 Task: Plan a picnic at the lake on the 6th at 2:00 PM.
Action: Mouse moved to (620, 188)
Screenshot: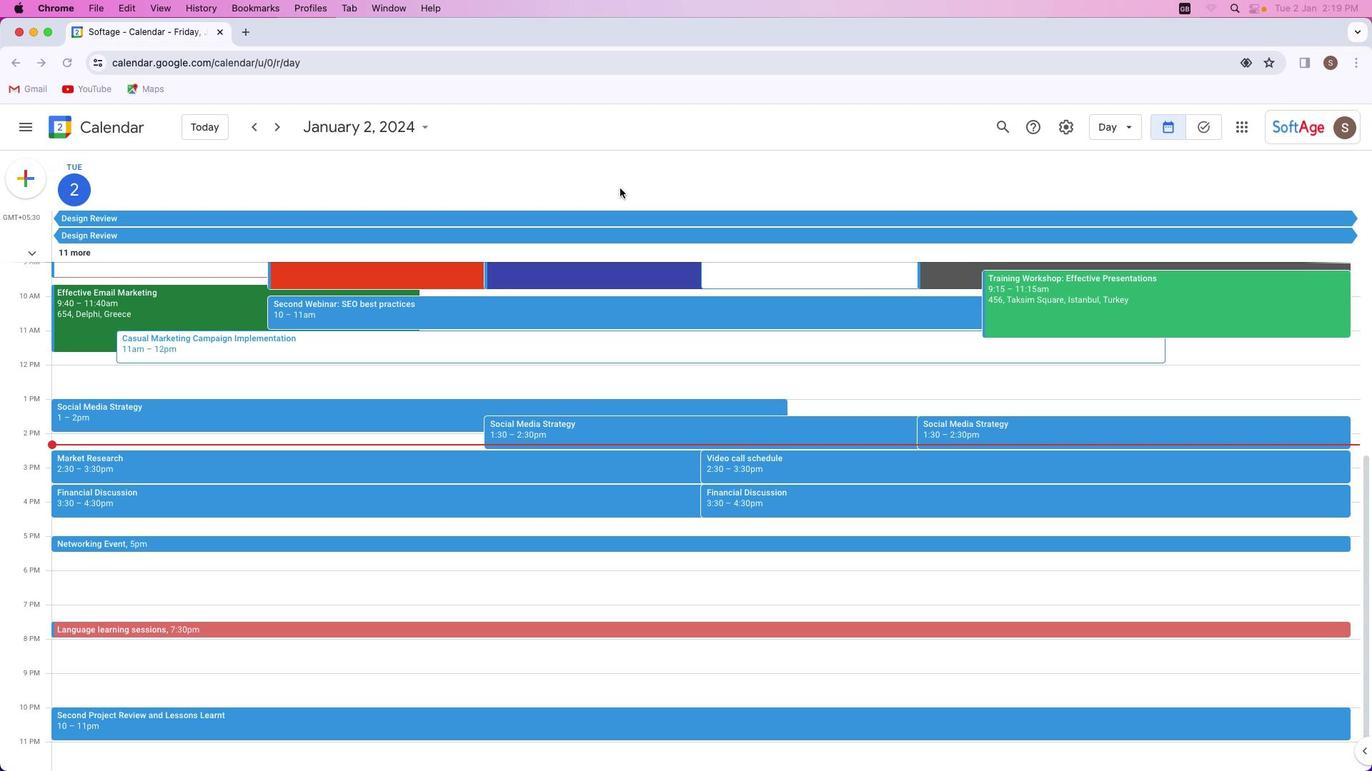 
Action: Mouse pressed left at (620, 188)
Screenshot: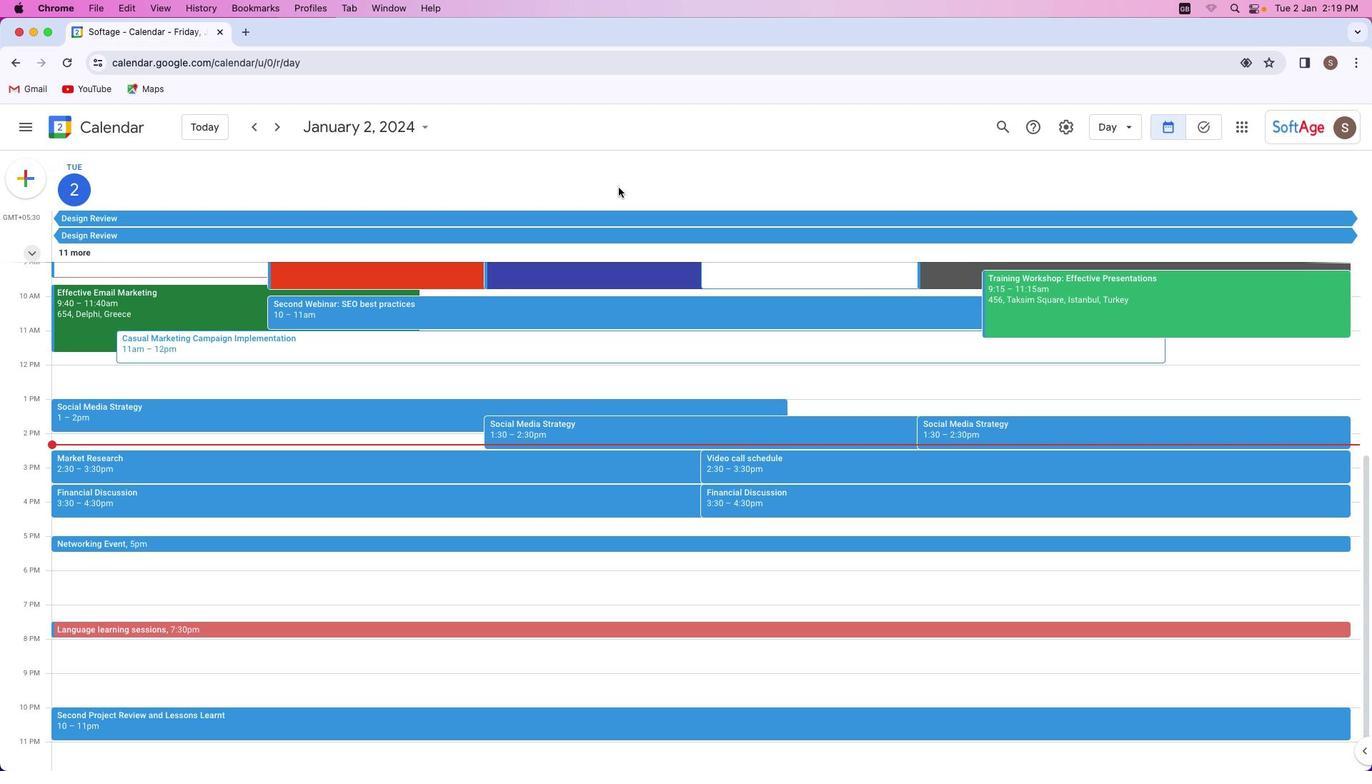 
Action: Mouse moved to (34, 185)
Screenshot: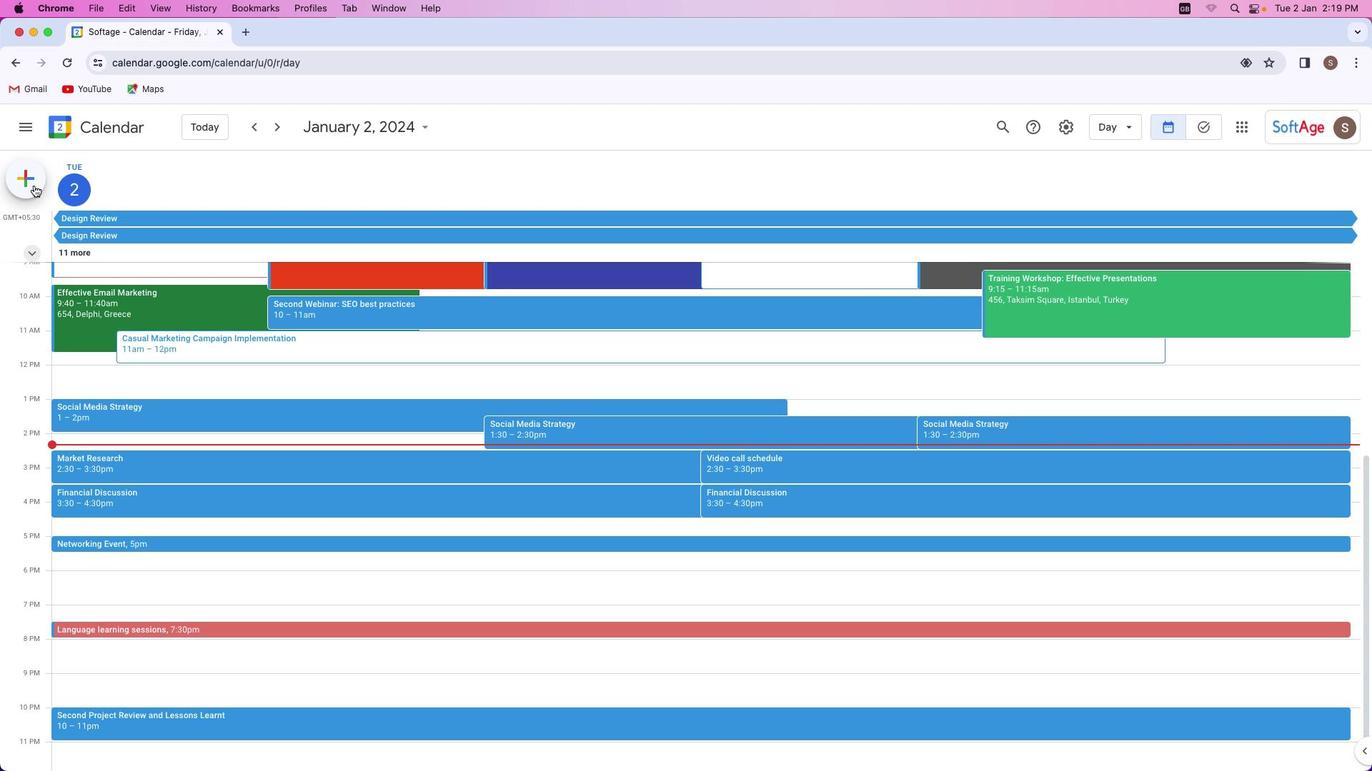 
Action: Mouse pressed left at (34, 185)
Screenshot: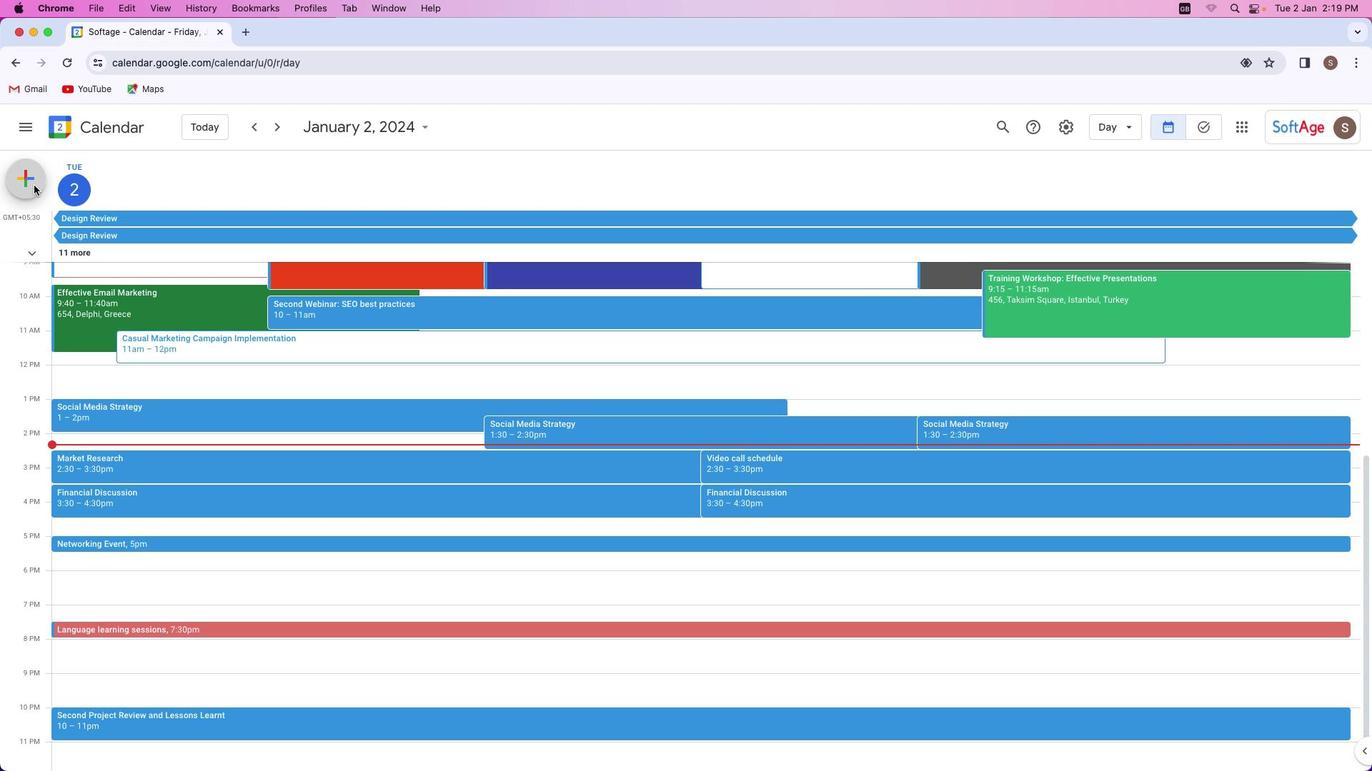 
Action: Mouse moved to (35, 220)
Screenshot: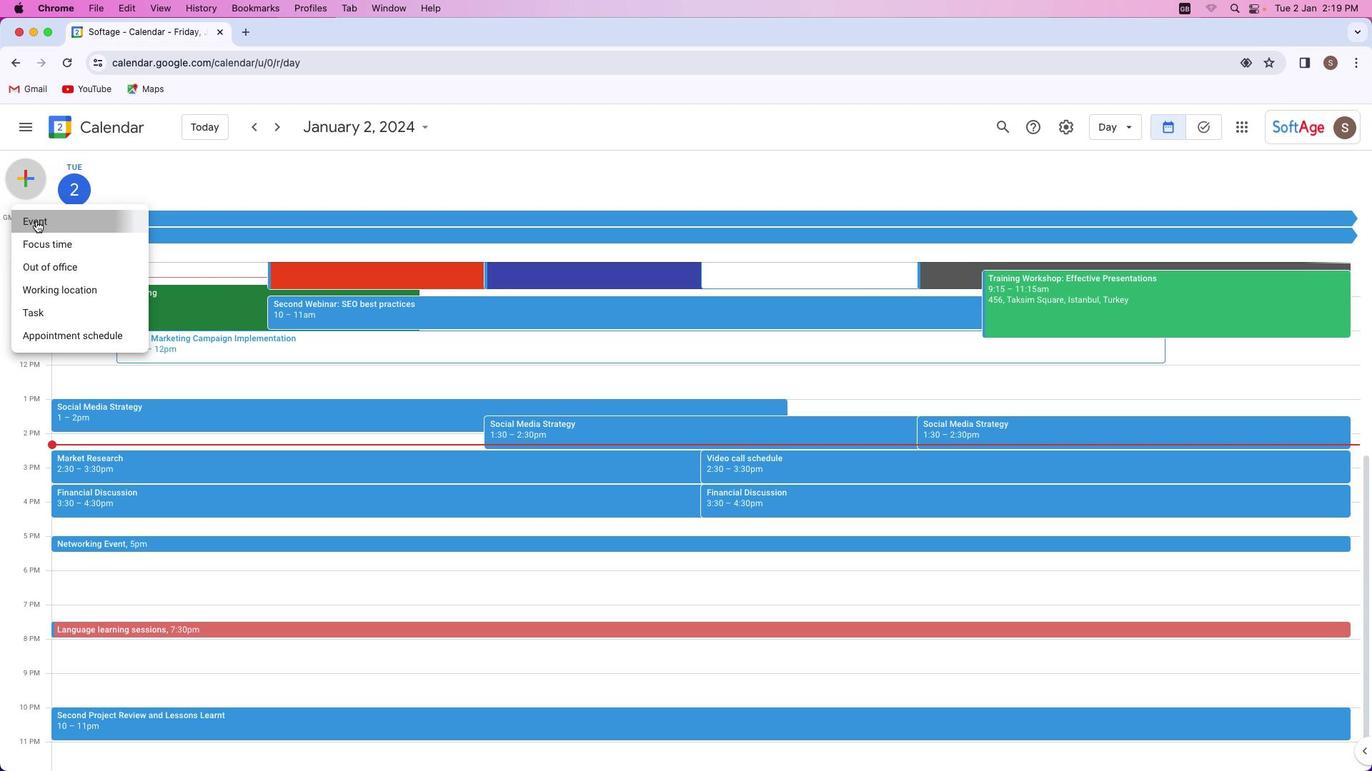 
Action: Mouse pressed left at (35, 220)
Screenshot: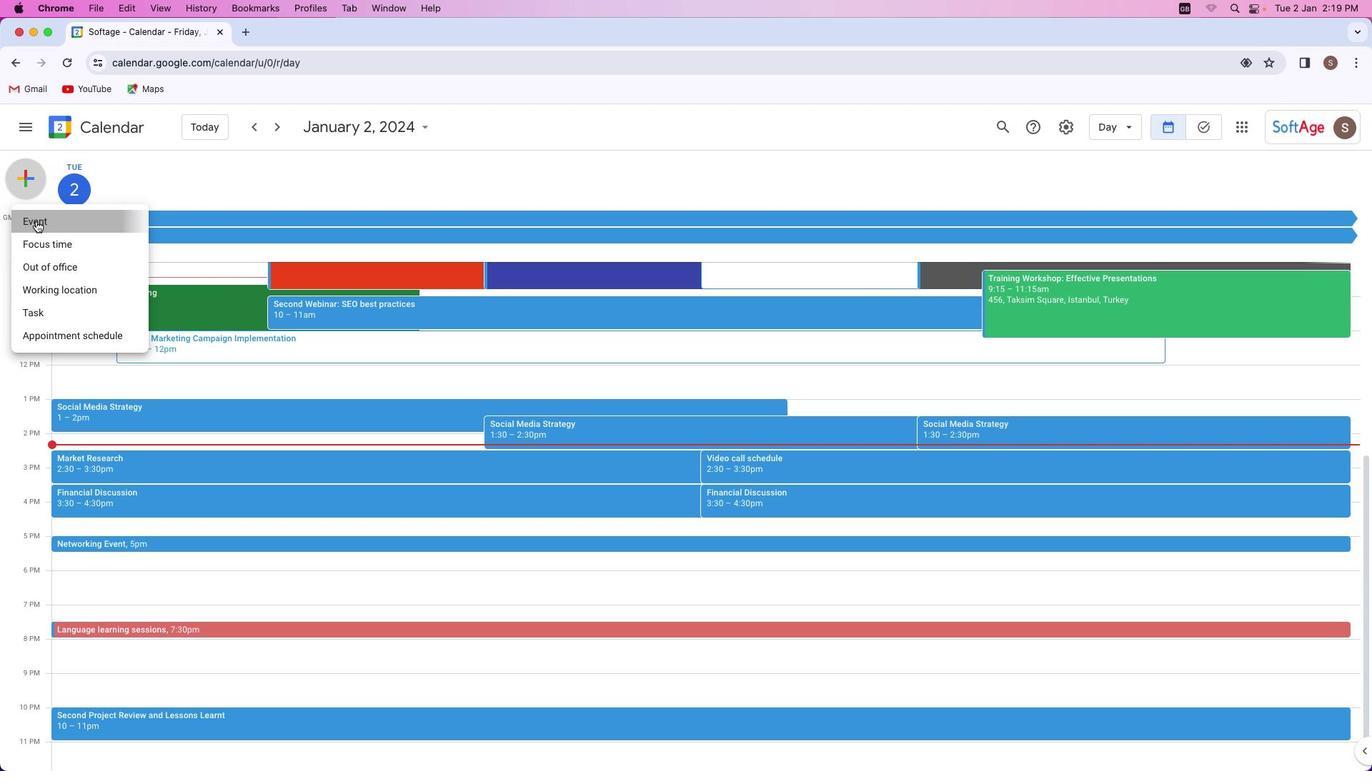 
Action: Mouse moved to (538, 308)
Screenshot: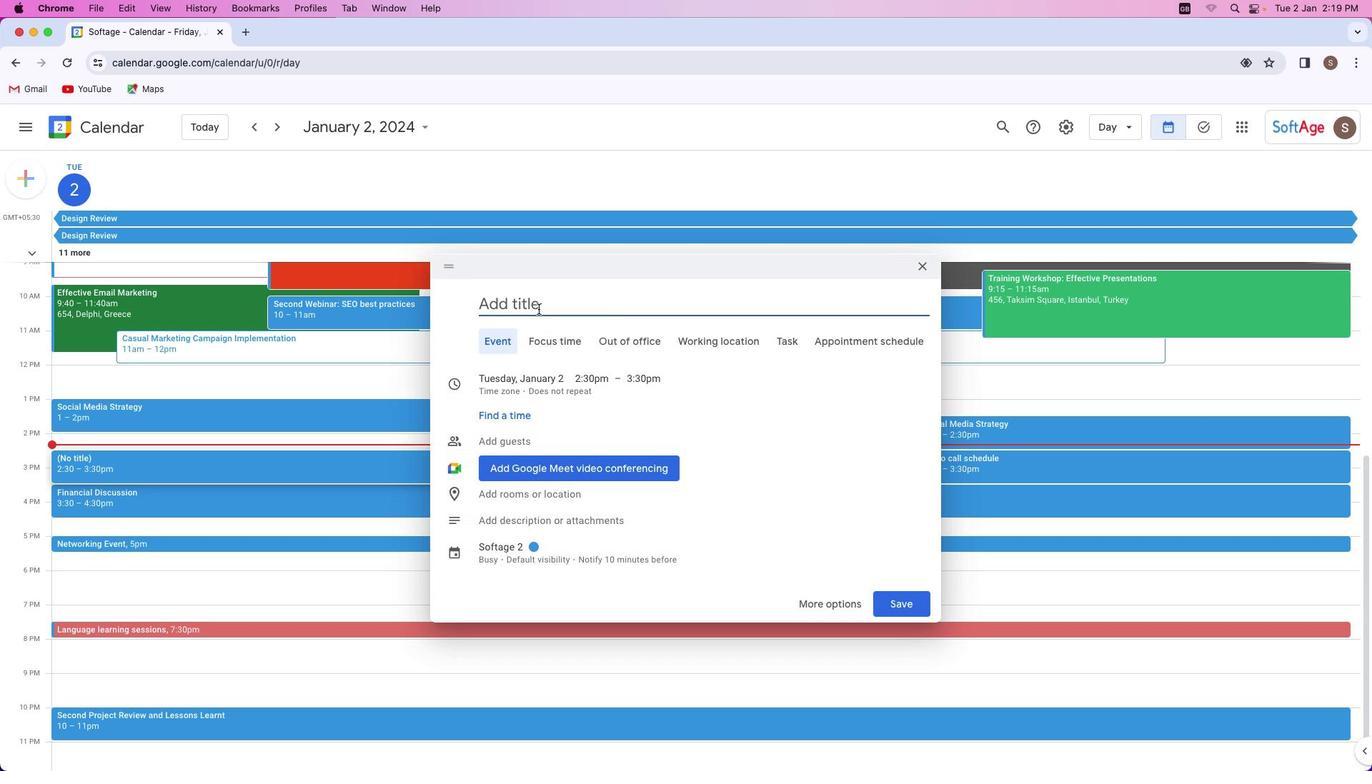 
Action: Key pressed Key.shift'P''i''c''n''i''c'Key.space'a''t'Key.space't''h''e'Key.space'l''a''k''e'
Screenshot: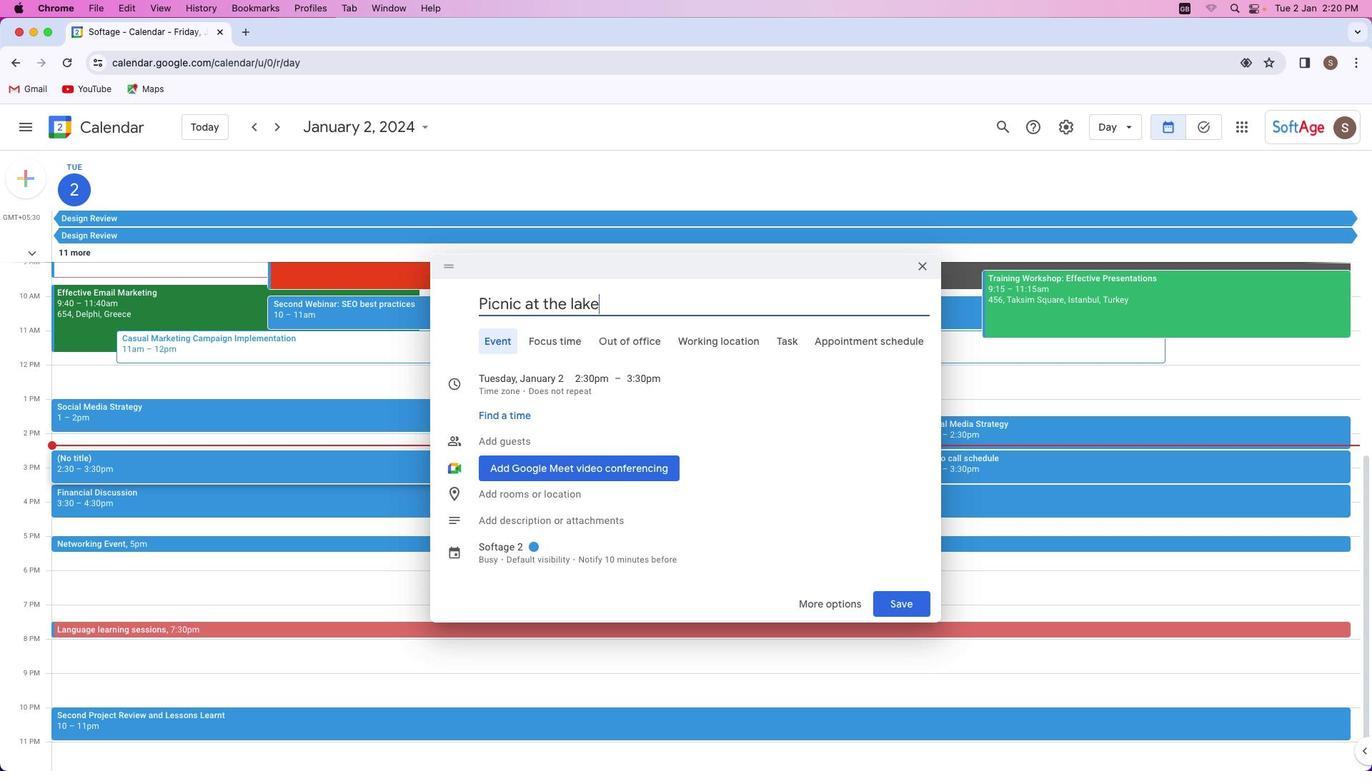 
Action: Mouse moved to (534, 380)
Screenshot: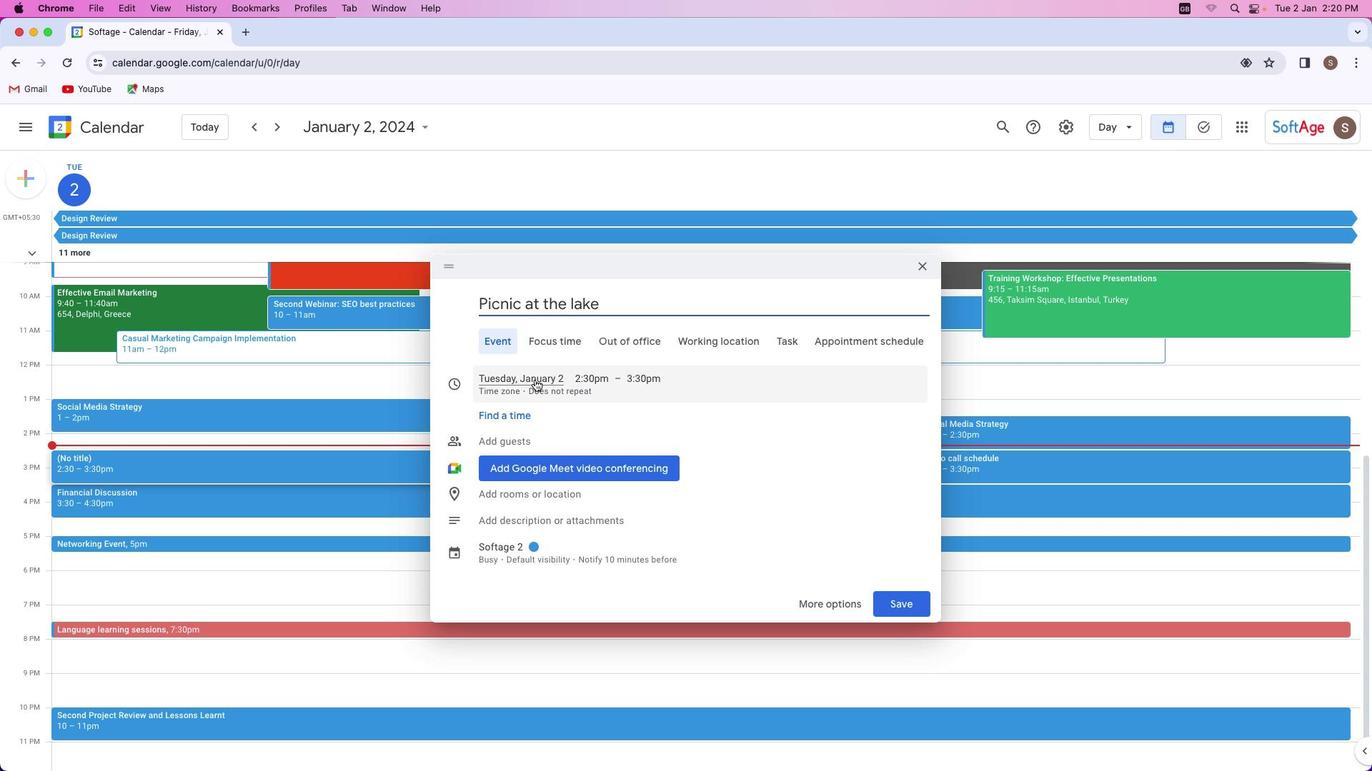 
Action: Mouse pressed left at (534, 380)
Screenshot: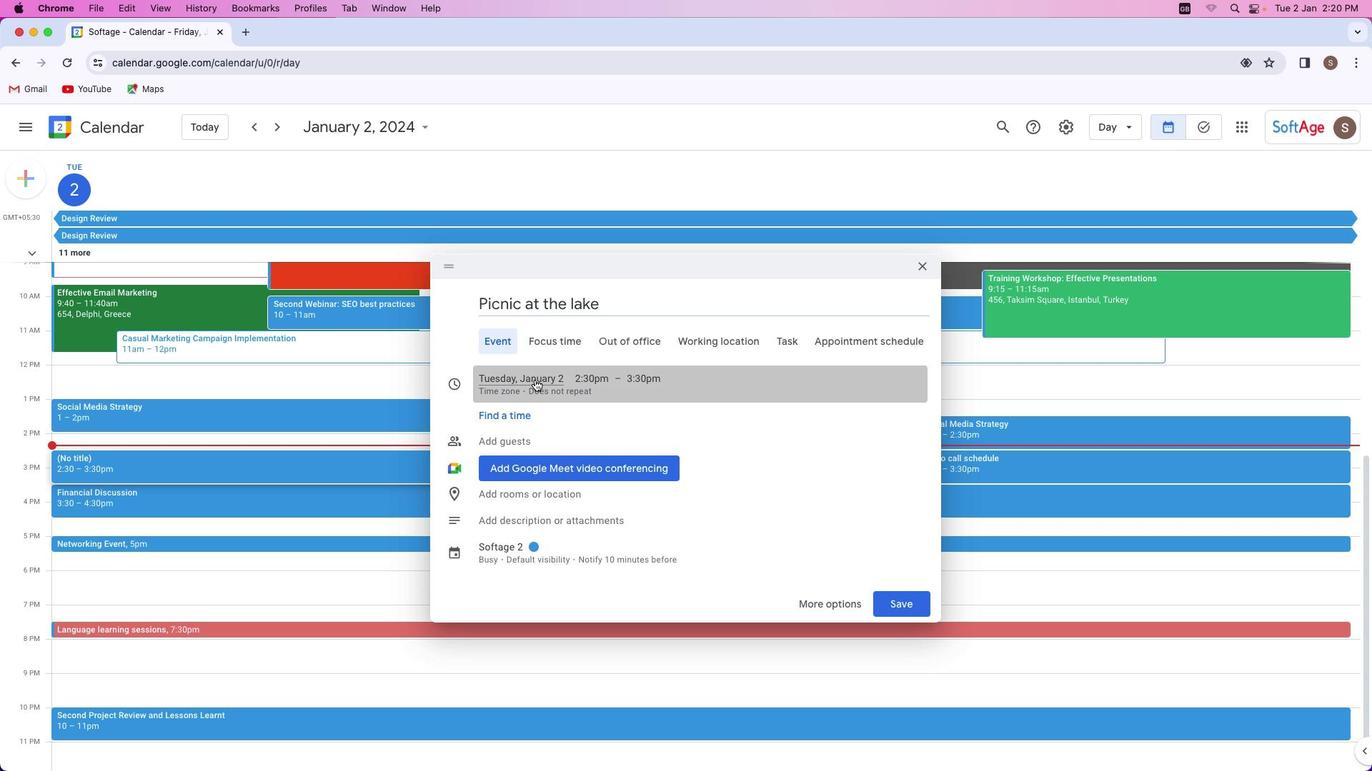 
Action: Mouse moved to (626, 448)
Screenshot: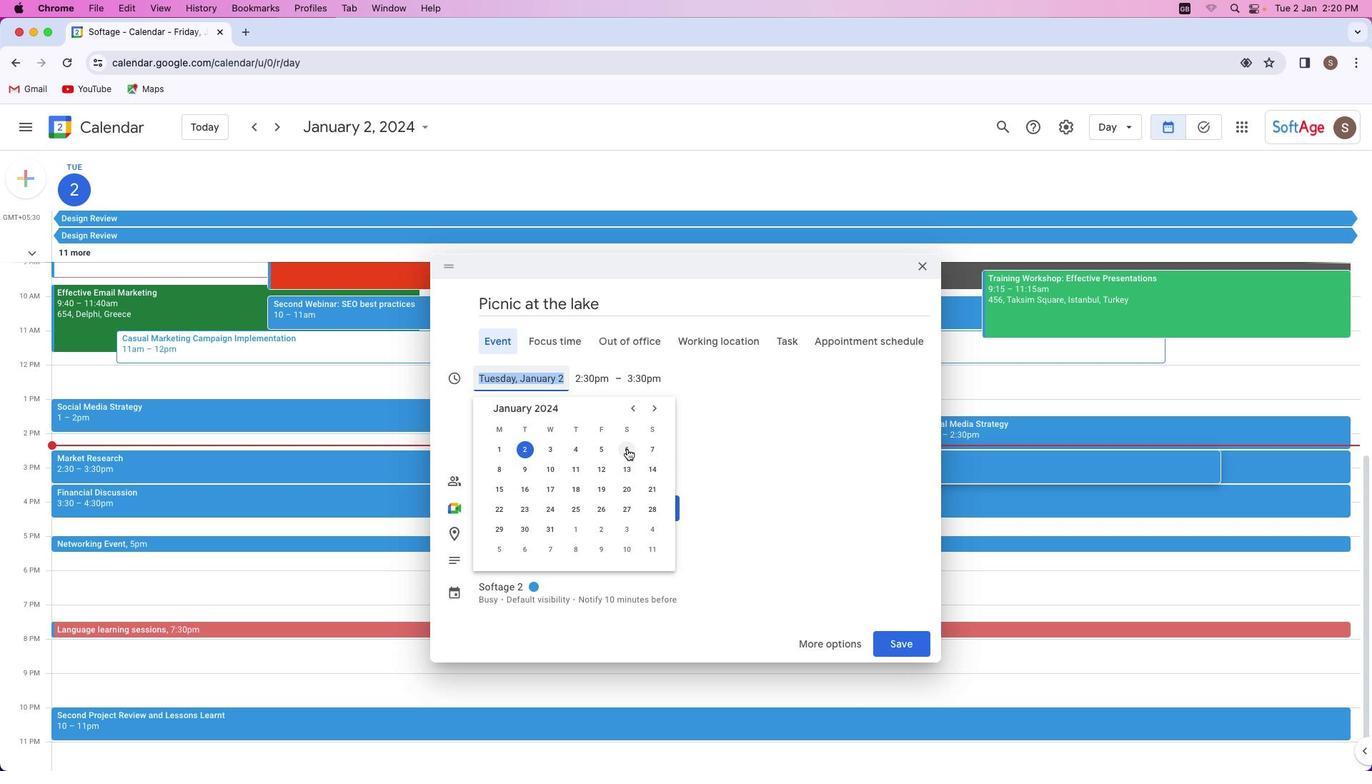 
Action: Mouse pressed left at (626, 448)
Screenshot: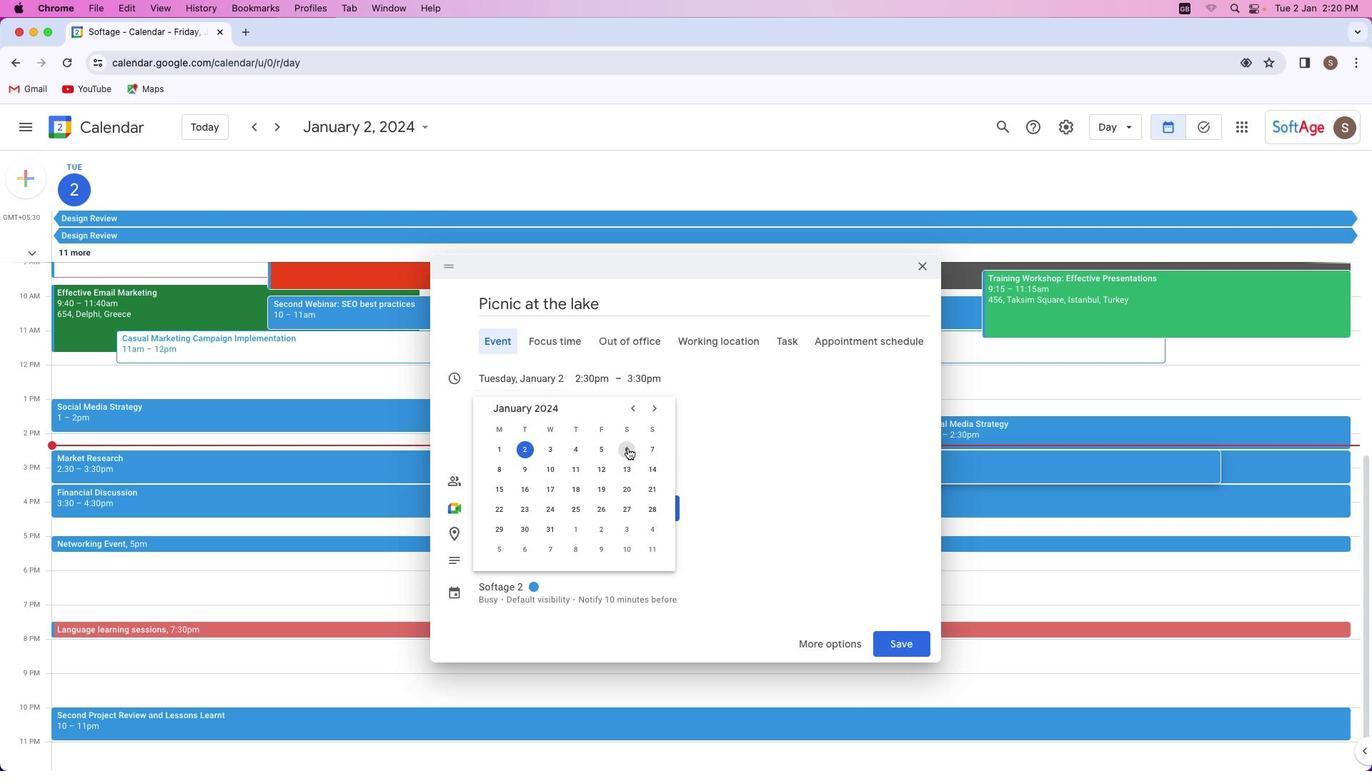 
Action: Mouse moved to (593, 382)
Screenshot: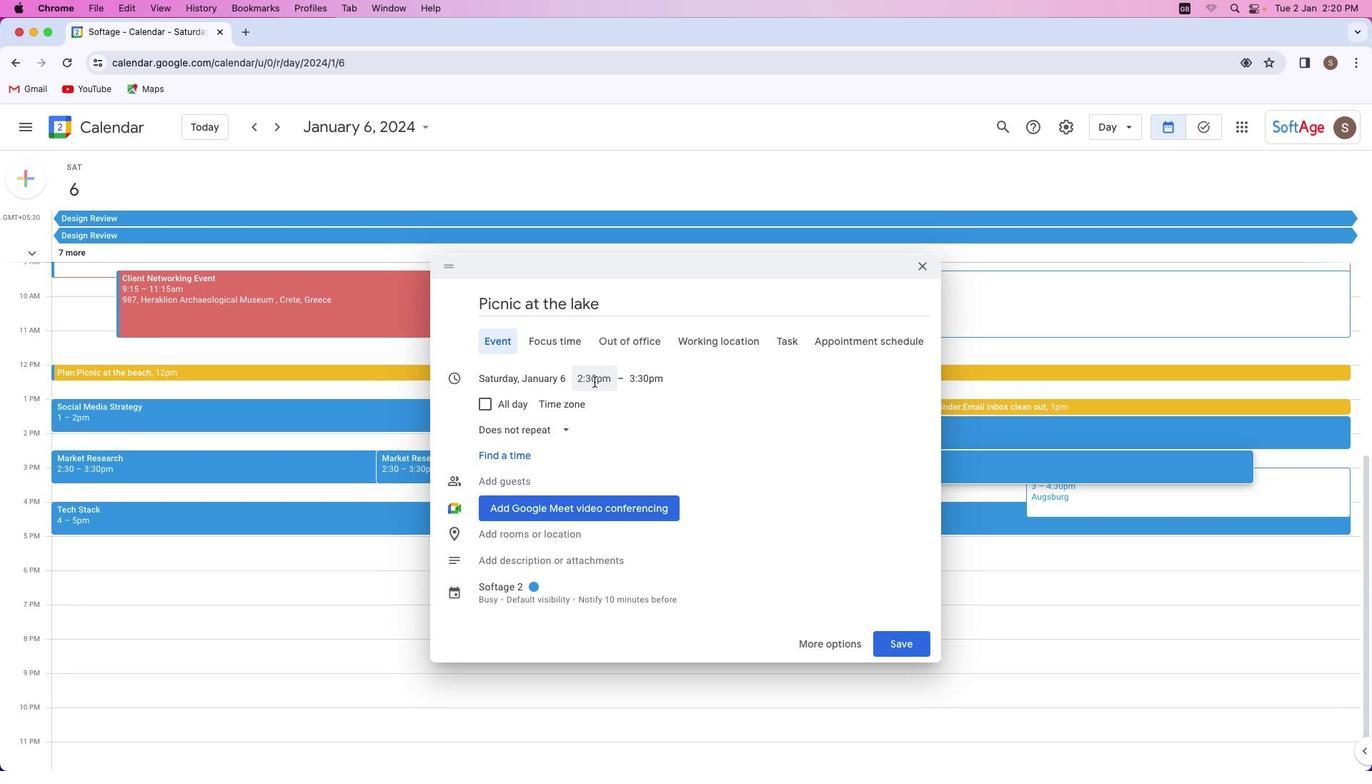 
Action: Mouse pressed left at (593, 382)
Screenshot: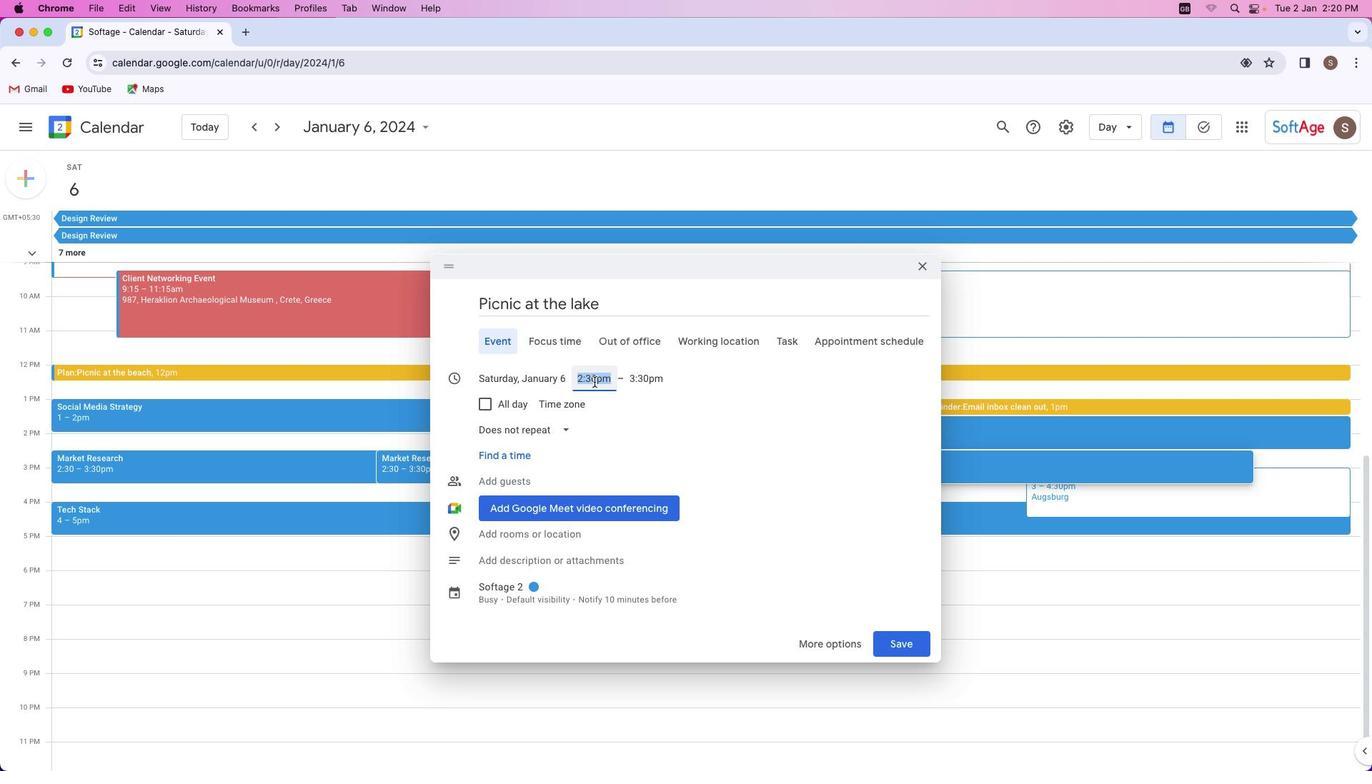 
Action: Mouse moved to (604, 411)
Screenshot: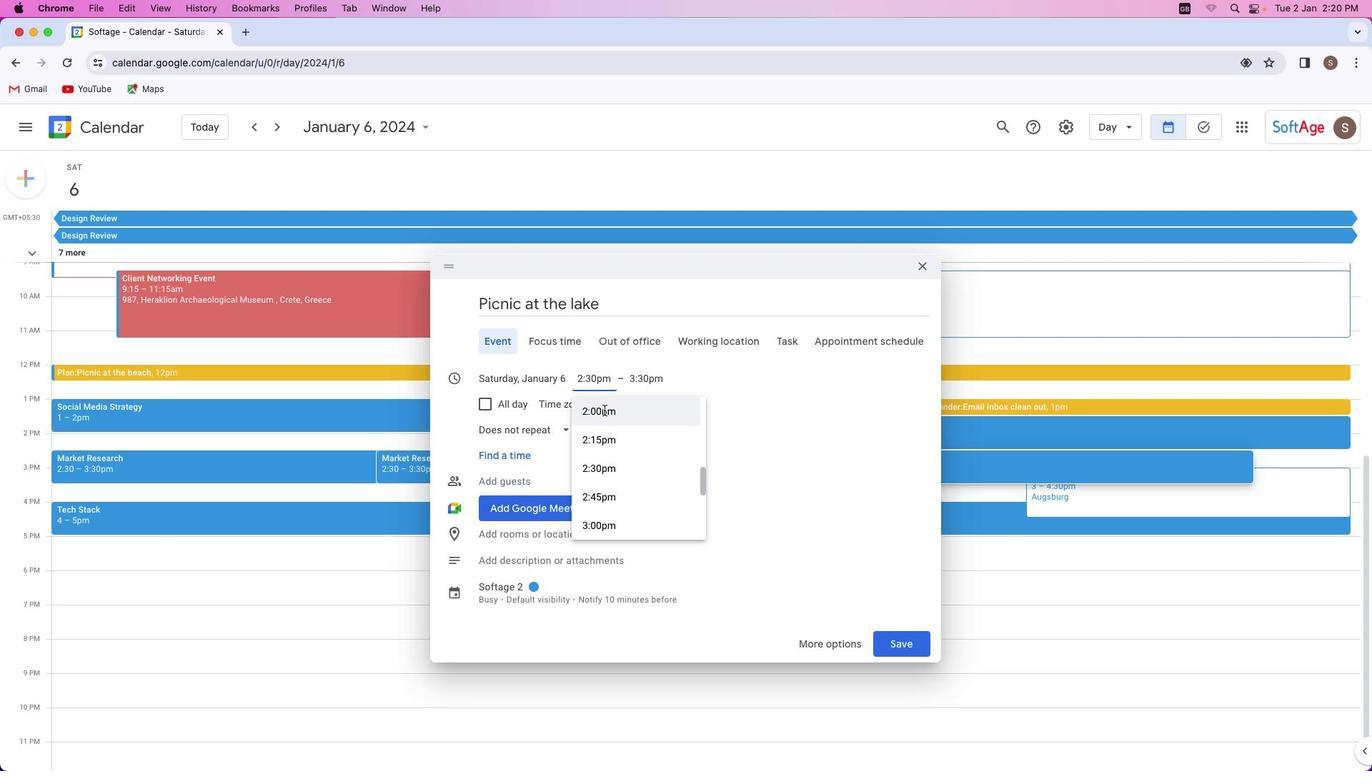 
Action: Mouse pressed left at (604, 411)
Screenshot: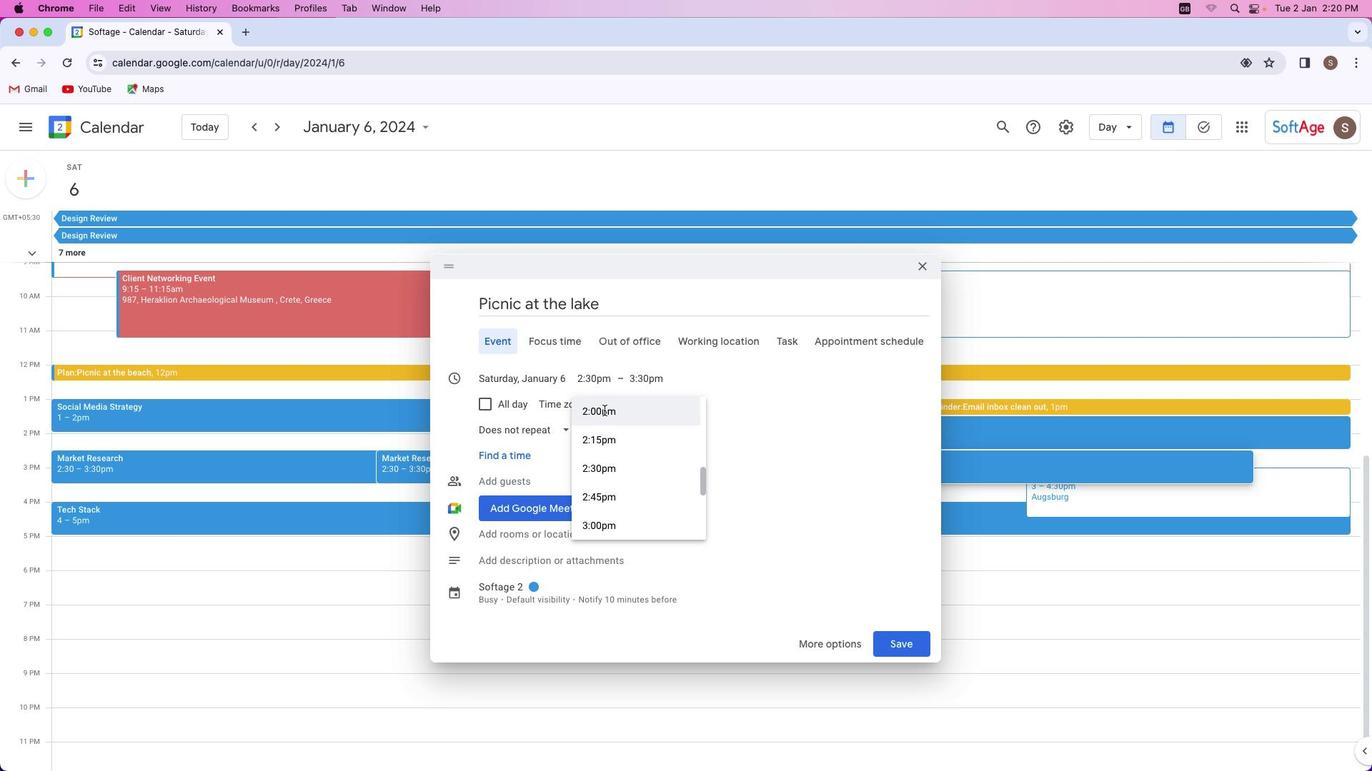 
Action: Mouse moved to (525, 585)
Screenshot: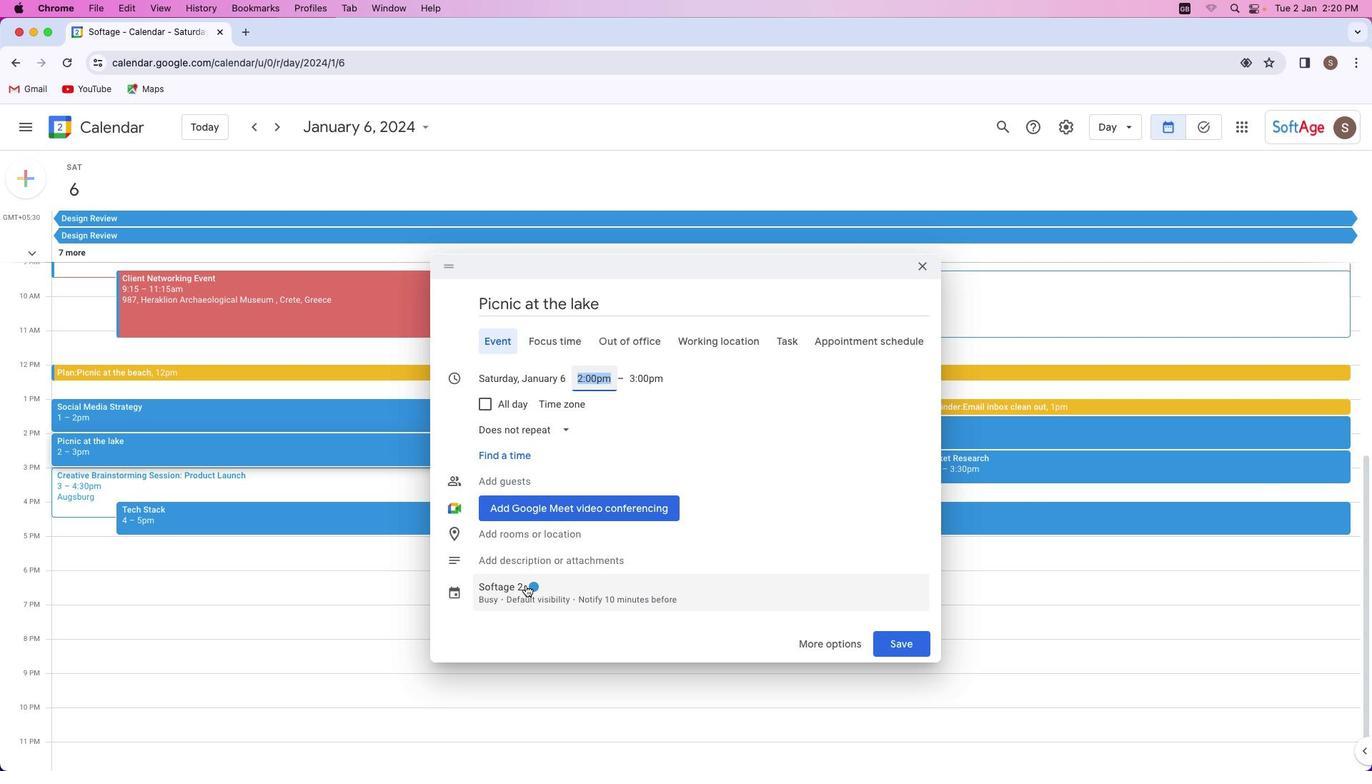 
Action: Mouse pressed left at (525, 585)
Screenshot: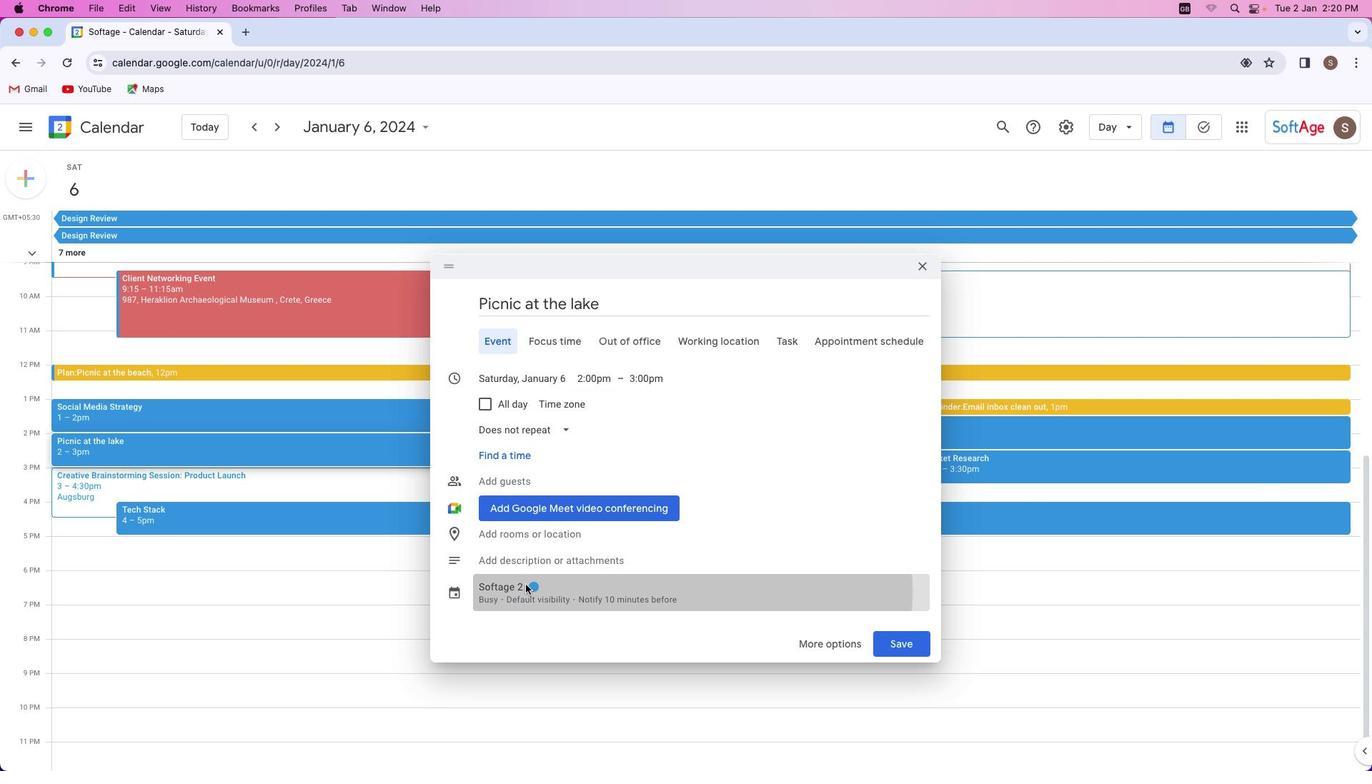 
Action: Mouse moved to (549, 557)
Screenshot: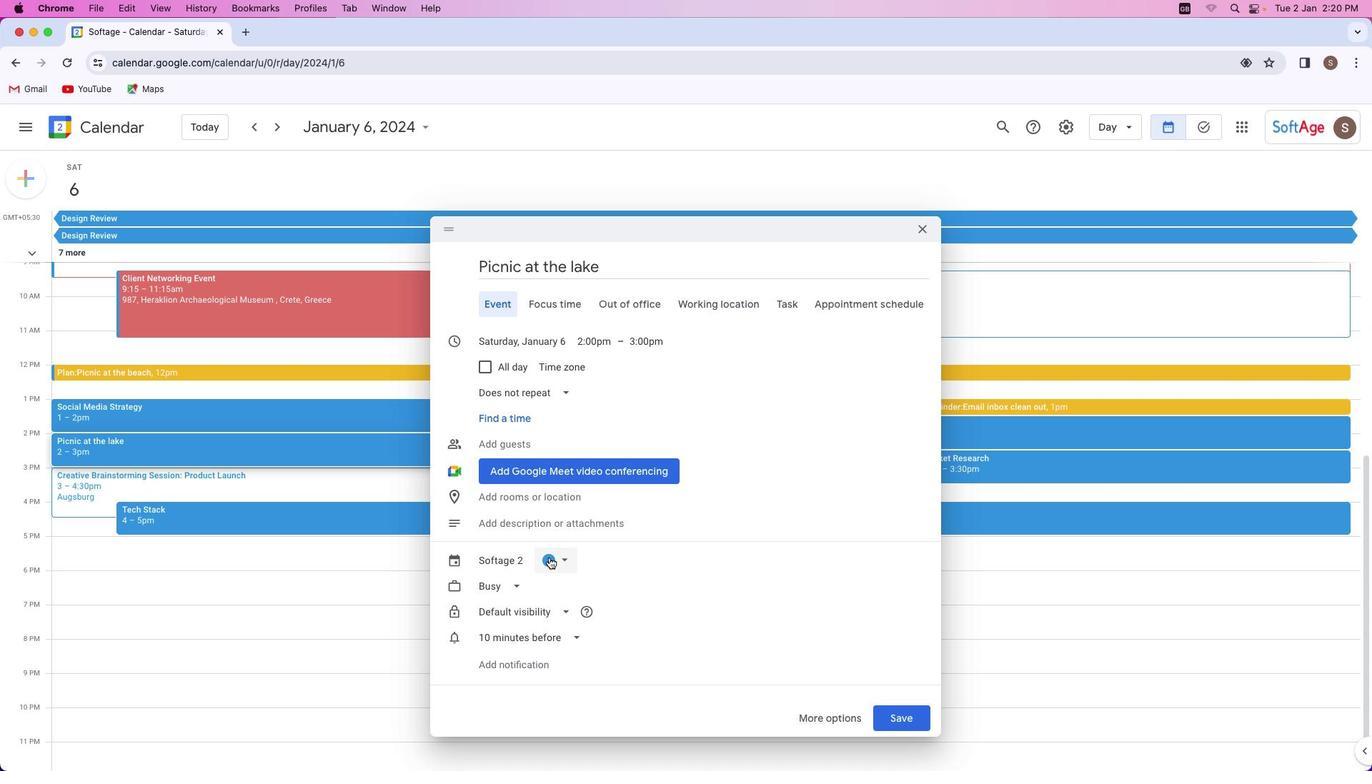 
Action: Mouse pressed left at (549, 557)
Screenshot: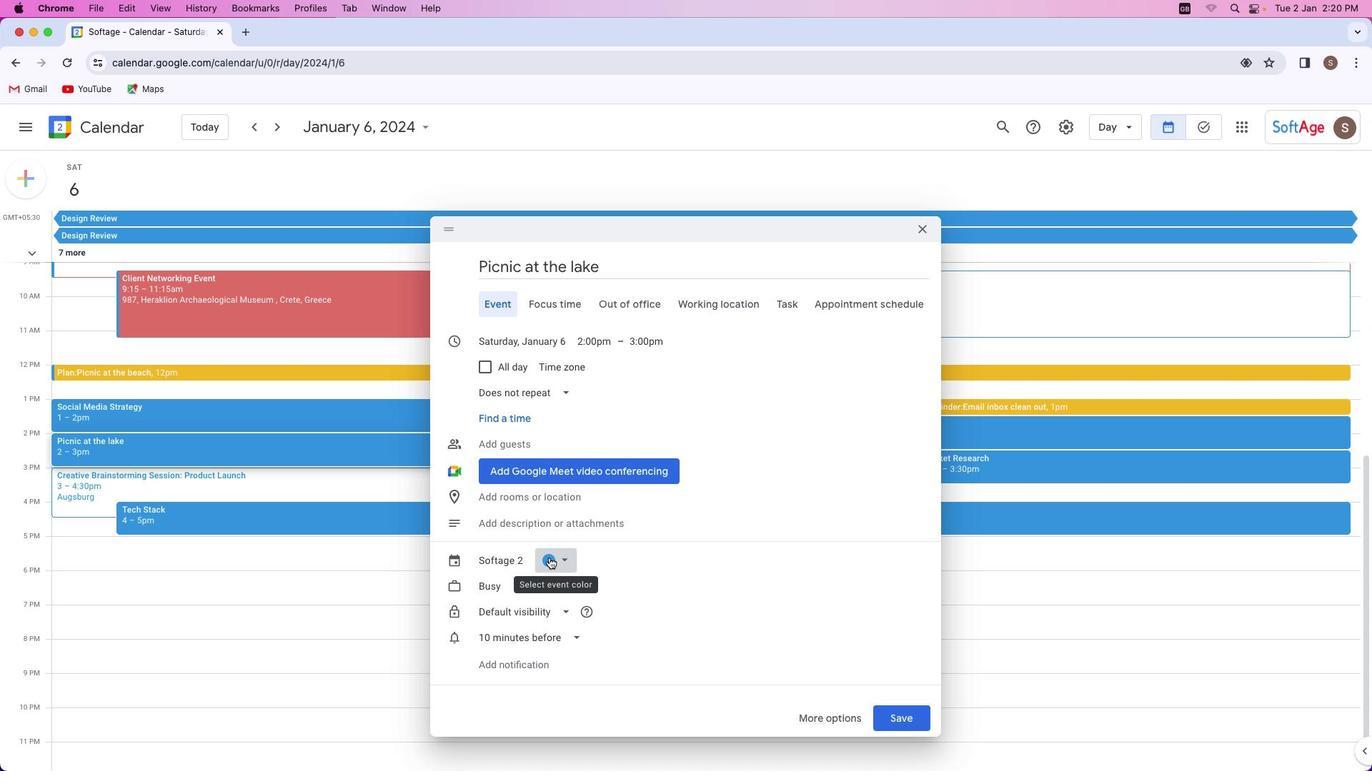 
Action: Mouse moved to (568, 600)
Screenshot: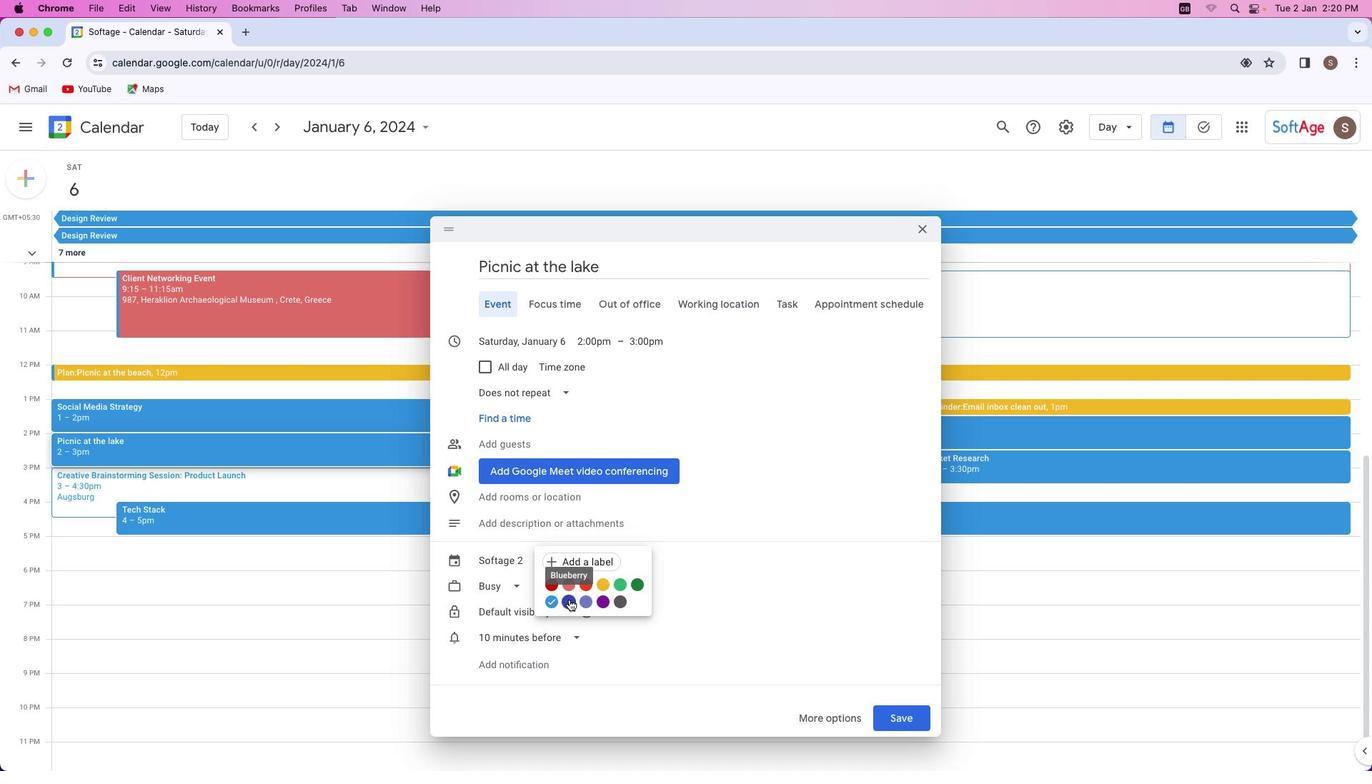 
Action: Mouse pressed left at (568, 600)
Screenshot: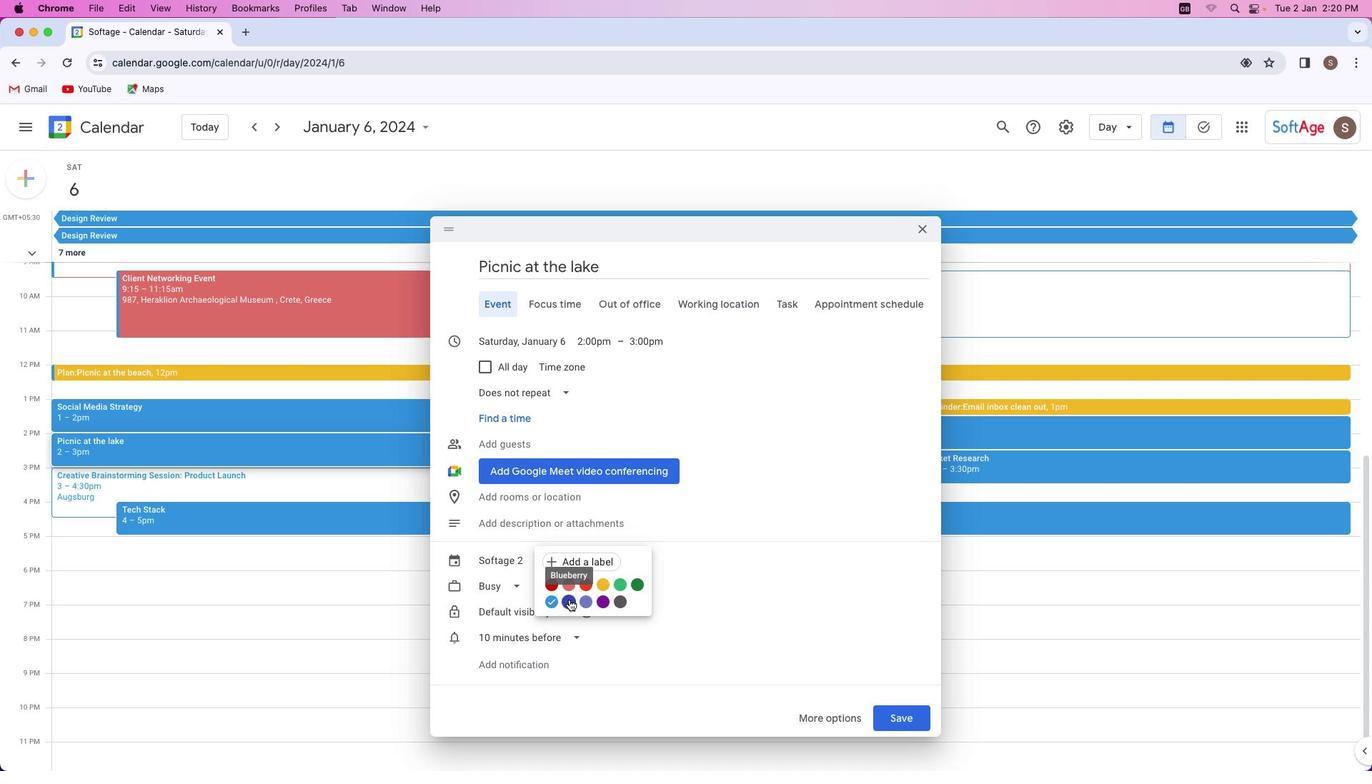 
Action: Mouse moved to (895, 717)
Screenshot: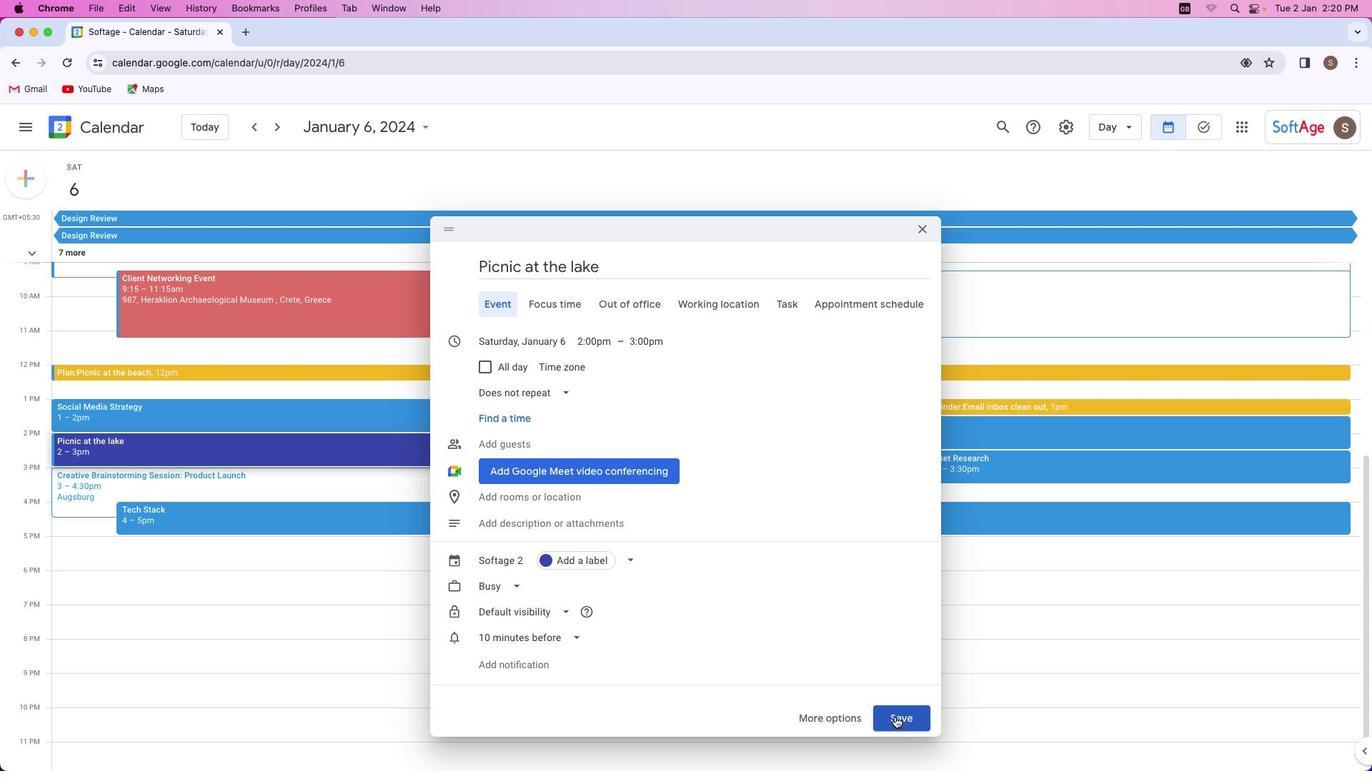 
Action: Mouse pressed left at (895, 717)
Screenshot: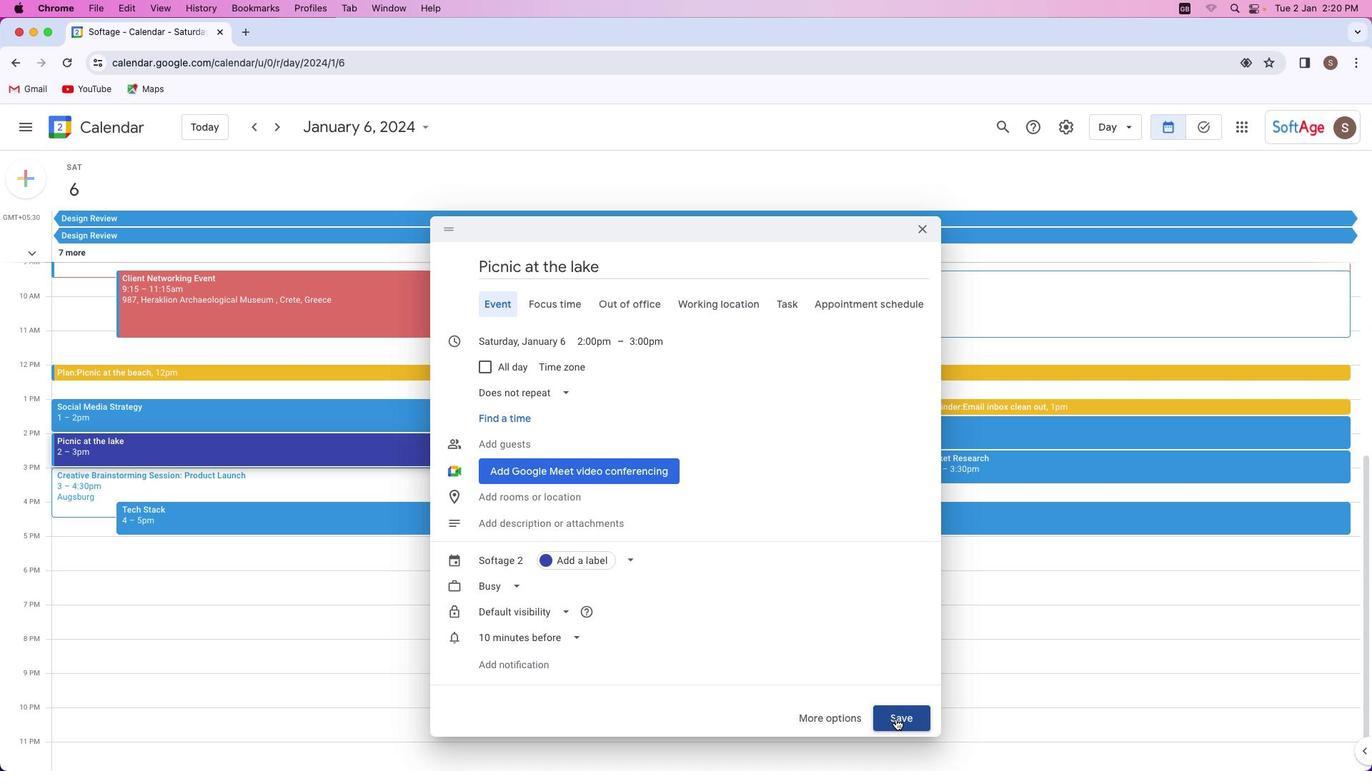 
Action: Mouse moved to (111, 442)
Screenshot: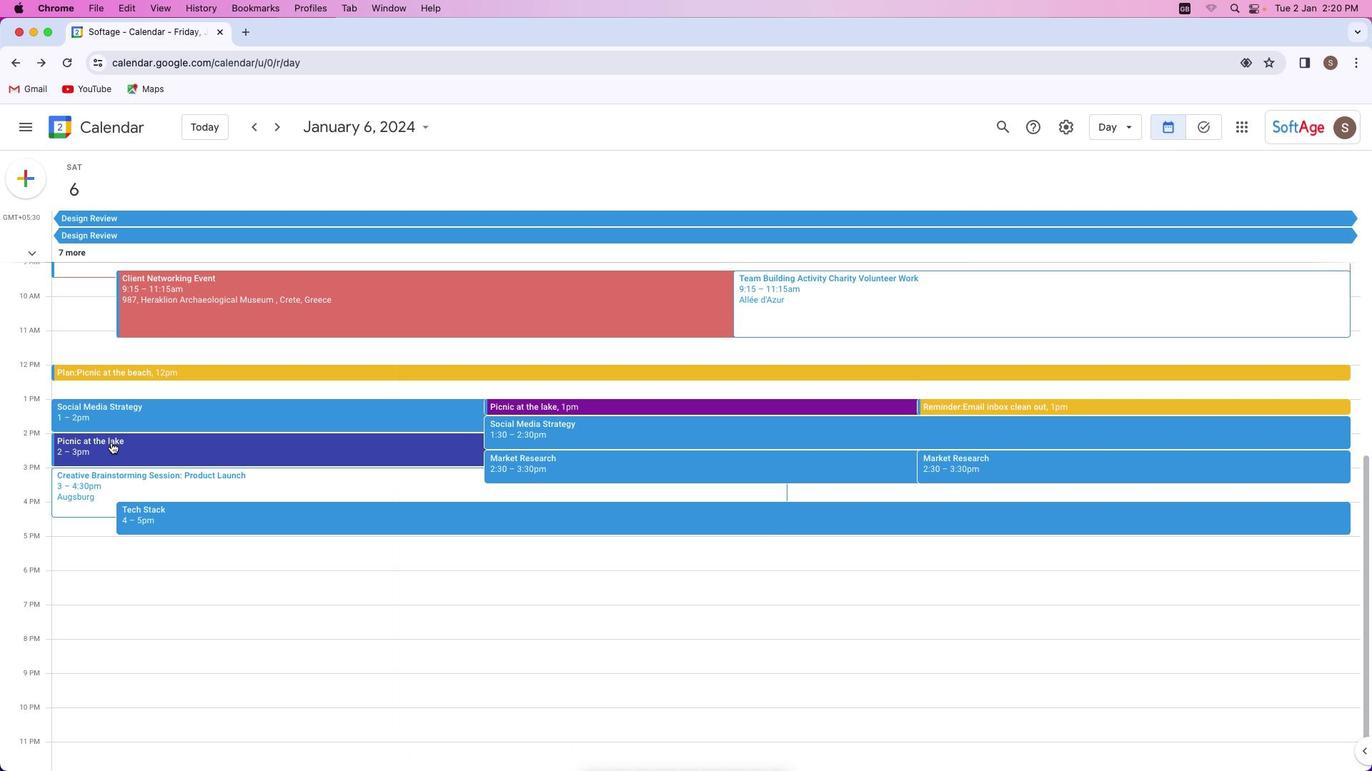 
Action: Mouse pressed left at (111, 442)
Screenshot: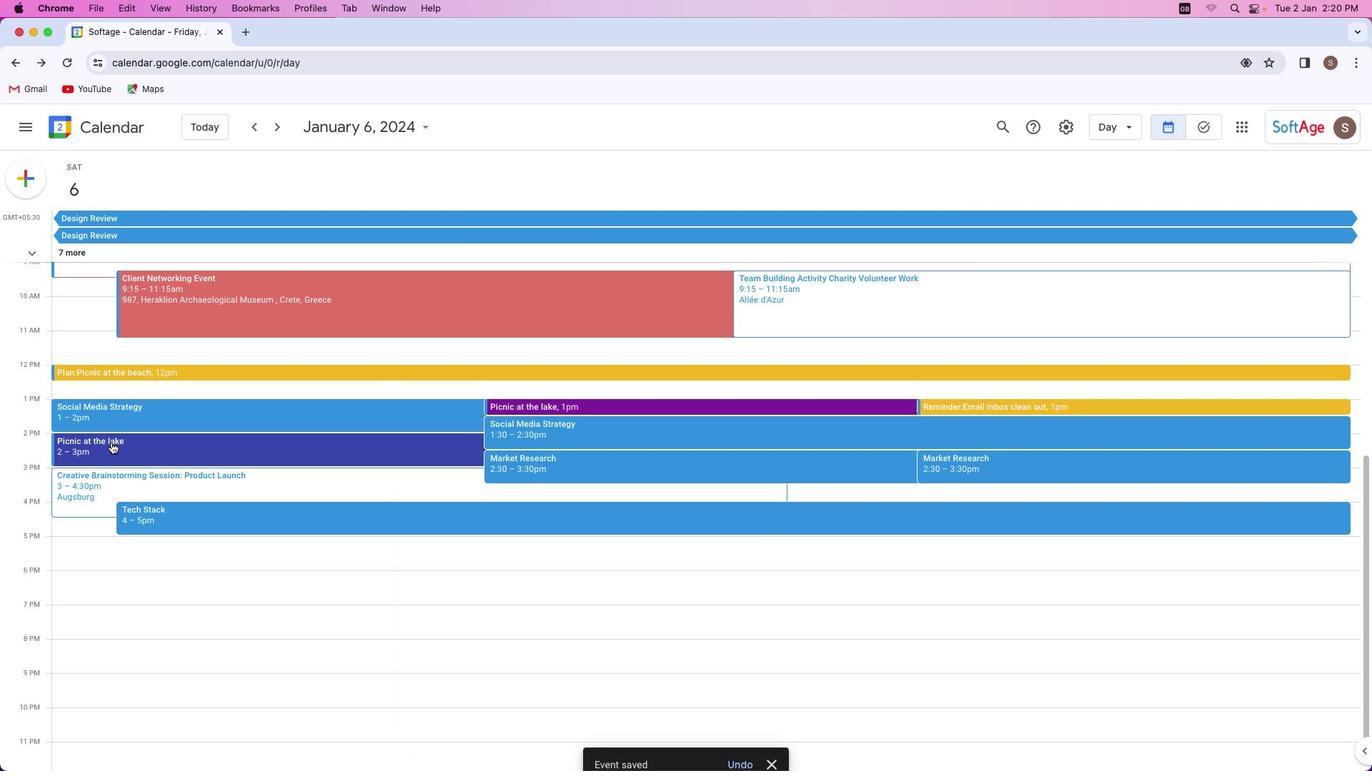 
Action: Mouse moved to (784, 399)
Screenshot: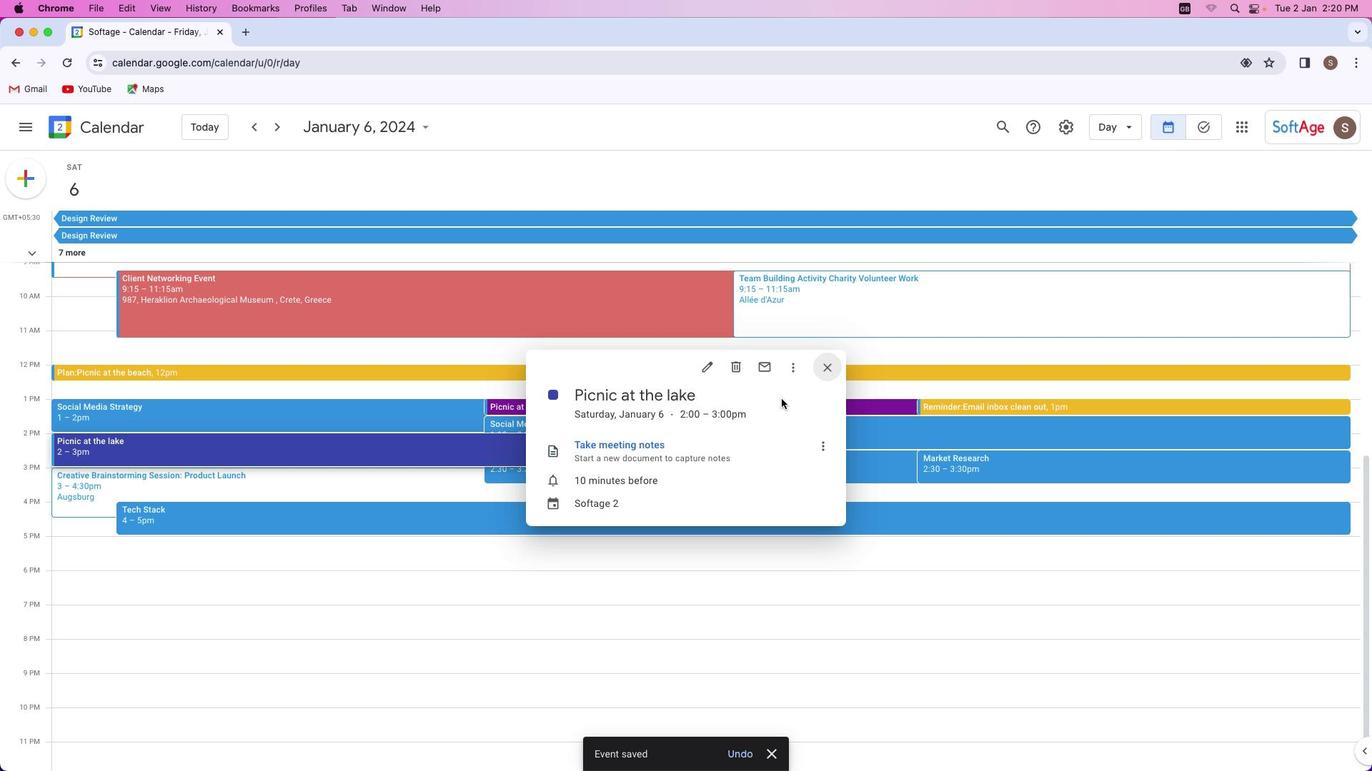 
